 Task: Search any object in the object manager
Action: Mouse scrolled (364, 257) with delta (0, 0)
Screenshot: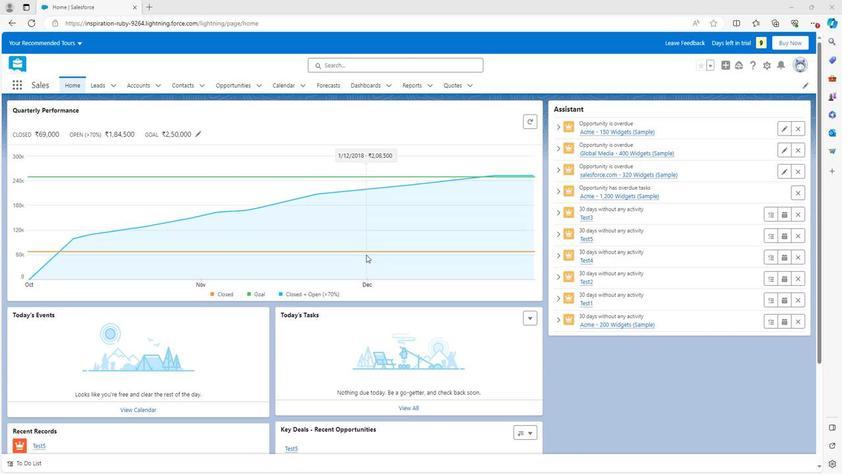 
Action: Mouse scrolled (364, 257) with delta (0, 0)
Screenshot: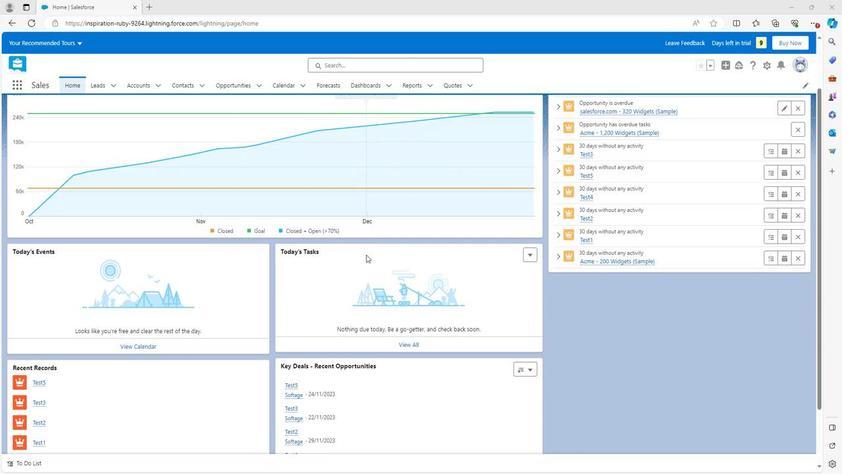 
Action: Mouse scrolled (364, 257) with delta (0, 0)
Screenshot: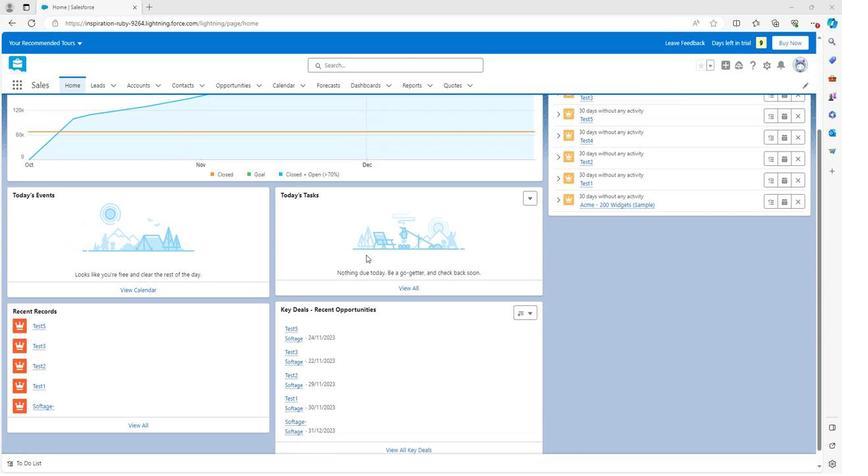 
Action: Mouse scrolled (364, 257) with delta (0, 0)
Screenshot: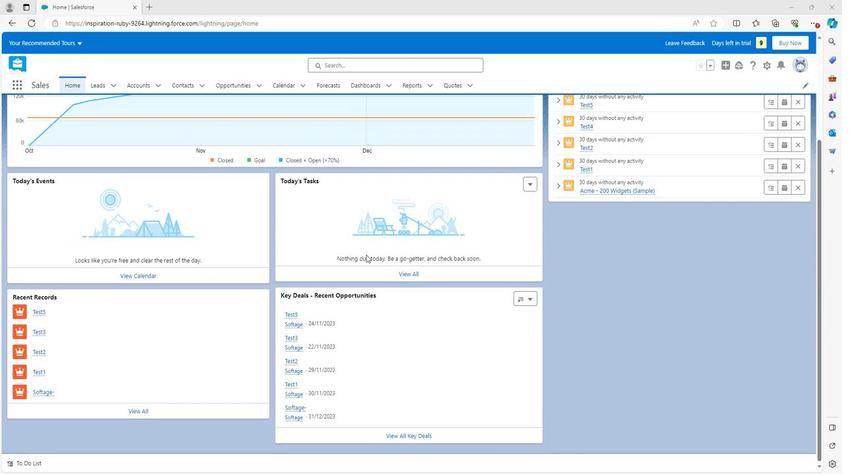 
Action: Mouse scrolled (364, 257) with delta (0, 0)
Screenshot: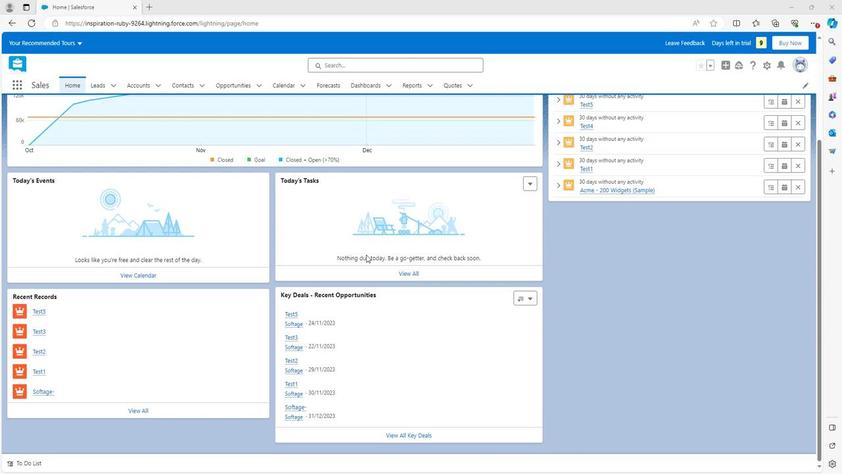
Action: Mouse scrolled (364, 258) with delta (0, 0)
Screenshot: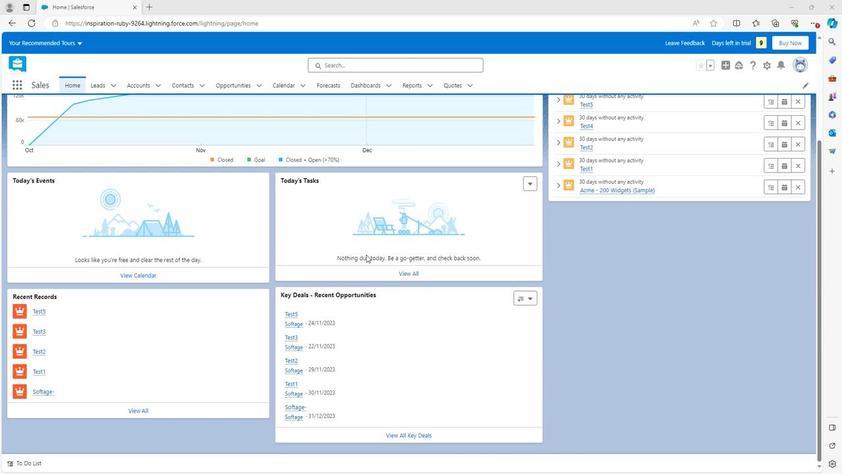 
Action: Mouse scrolled (364, 258) with delta (0, 0)
Screenshot: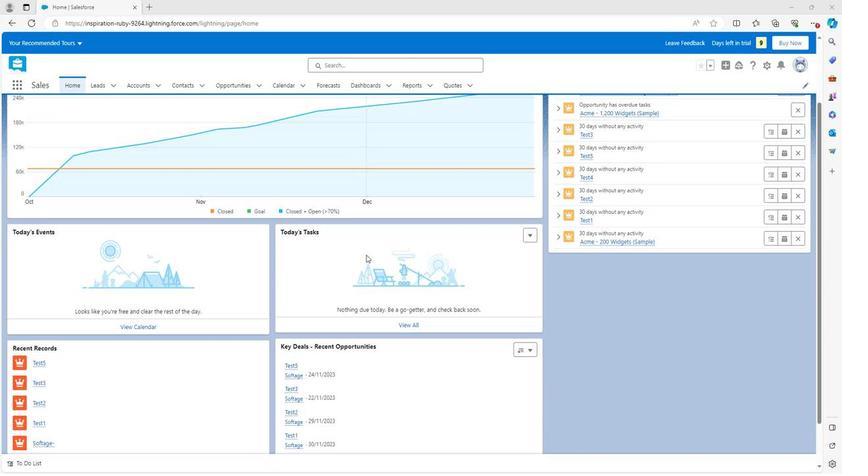 
Action: Mouse scrolled (364, 258) with delta (0, 0)
Screenshot: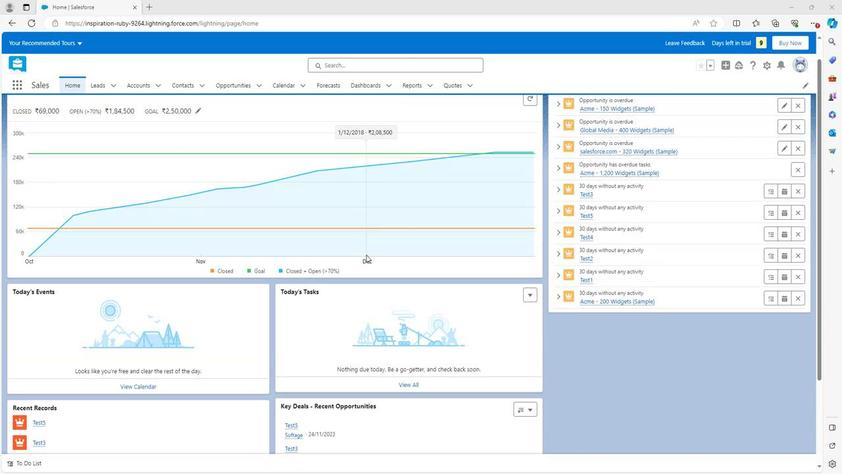 
Action: Mouse scrolled (364, 258) with delta (0, 0)
Screenshot: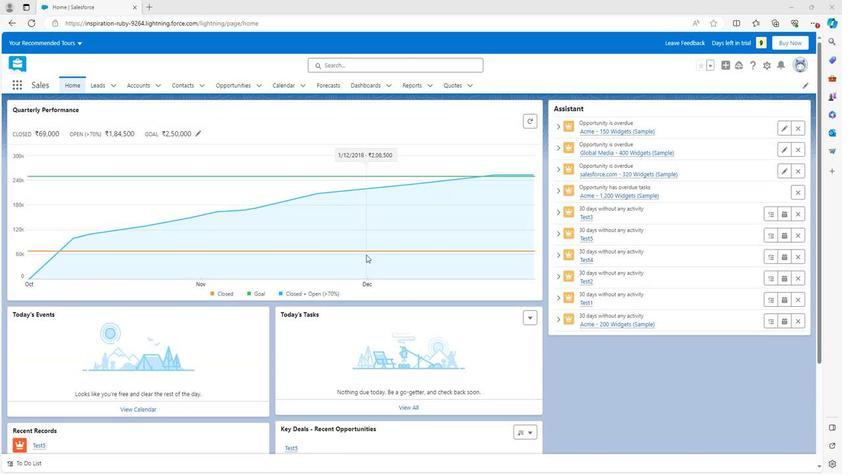 
Action: Mouse scrolled (364, 258) with delta (0, 0)
Screenshot: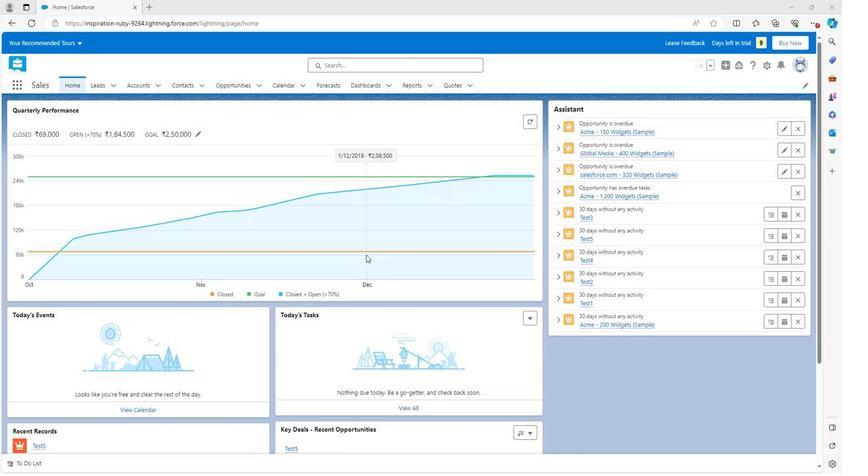 
Action: Mouse moved to (764, 64)
Screenshot: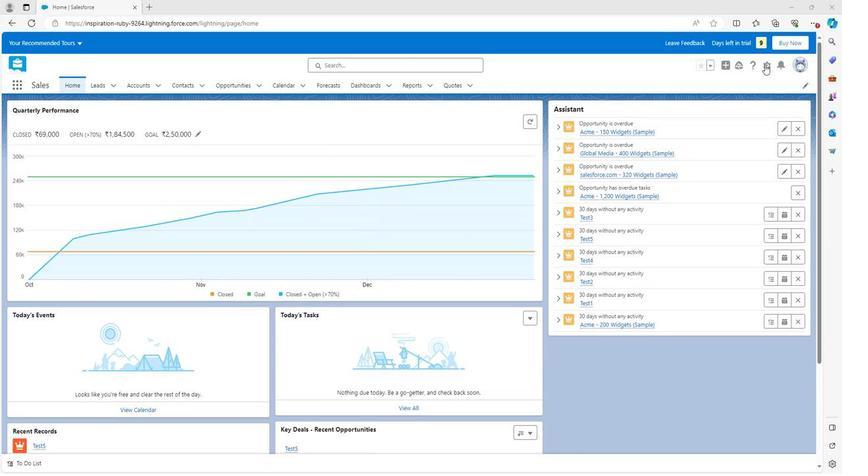 
Action: Mouse pressed left at (764, 64)
Screenshot: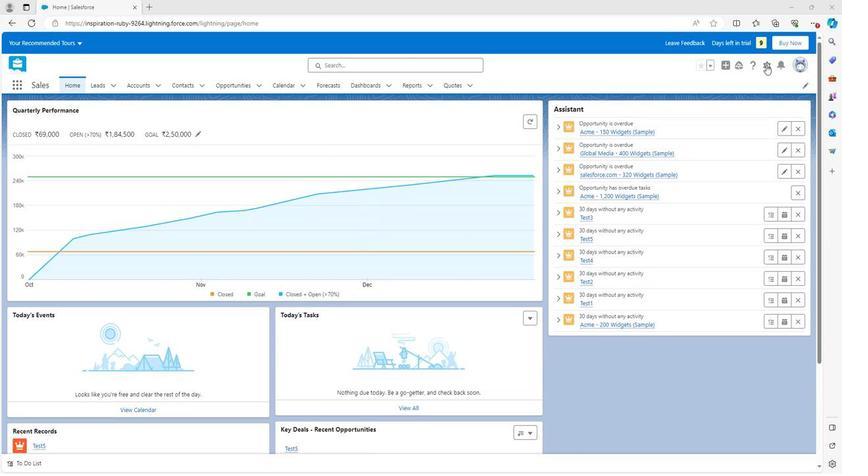 
Action: Mouse moved to (733, 89)
Screenshot: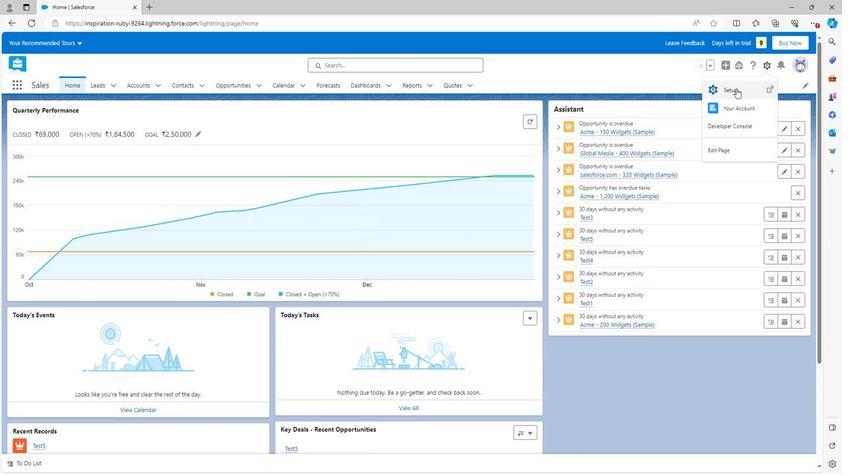 
Action: Mouse pressed left at (733, 89)
Screenshot: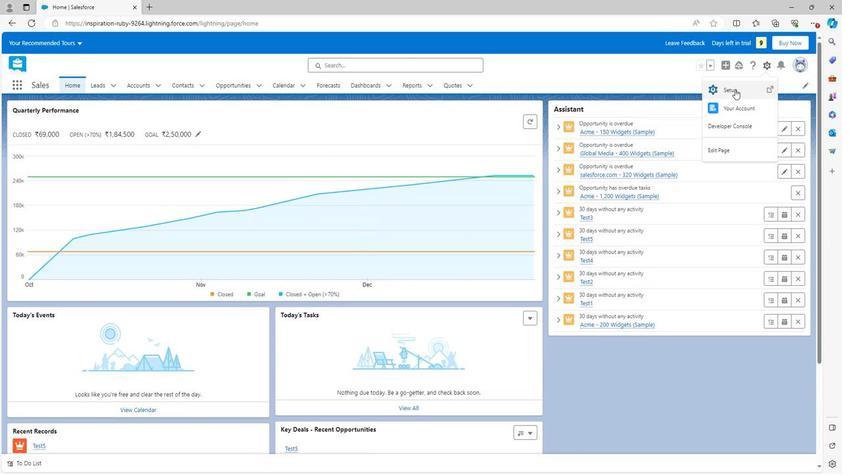 
Action: Mouse moved to (111, 87)
Screenshot: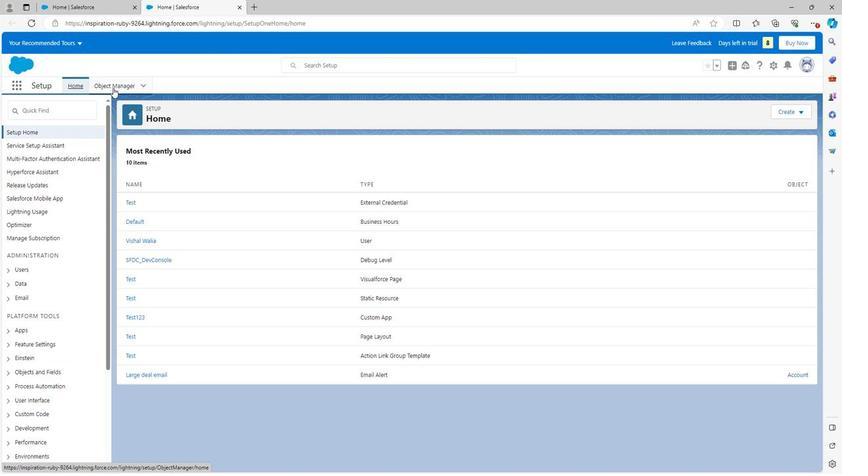 
Action: Mouse pressed left at (111, 87)
Screenshot: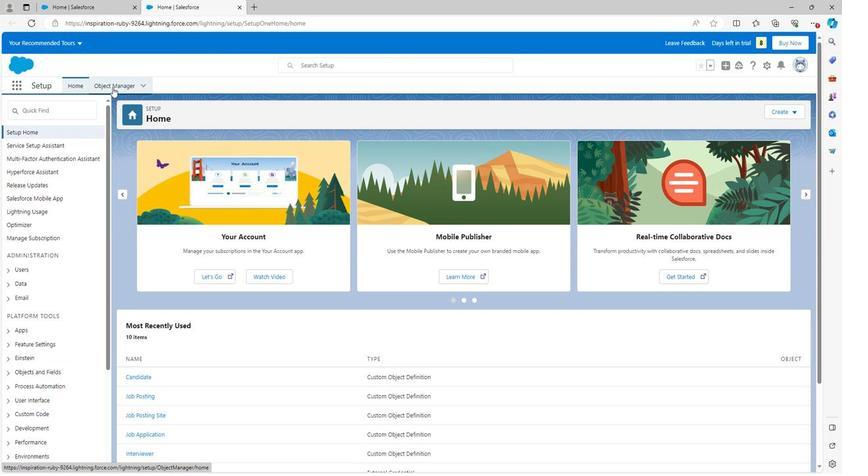 
Action: Mouse moved to (670, 114)
Screenshot: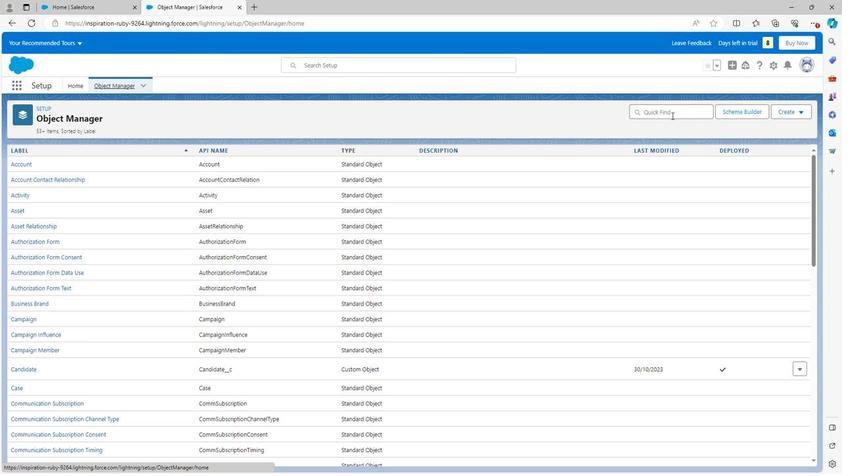 
Action: Mouse pressed left at (670, 114)
Screenshot: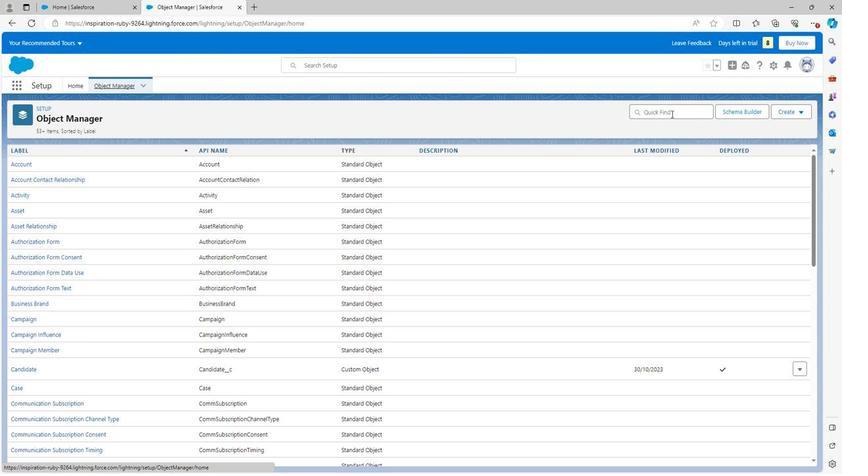 
Action: Mouse moved to (594, 110)
Screenshot: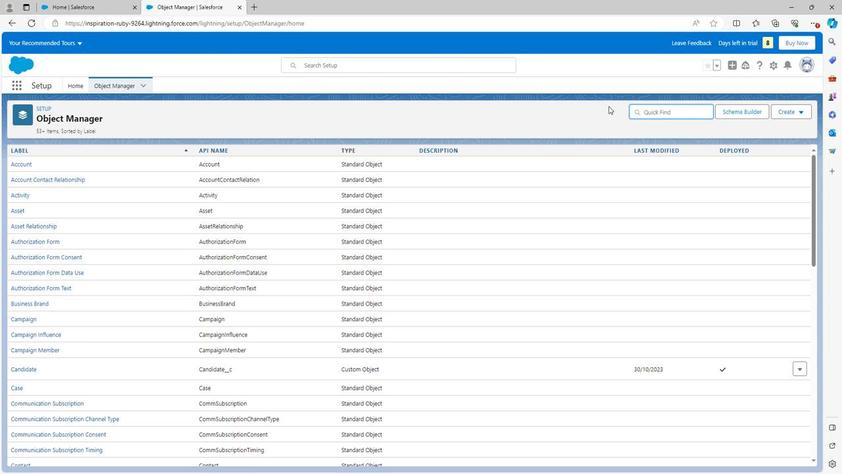 
Action: Key pressed <Key.shift>communication<Key.space>subscription
Screenshot: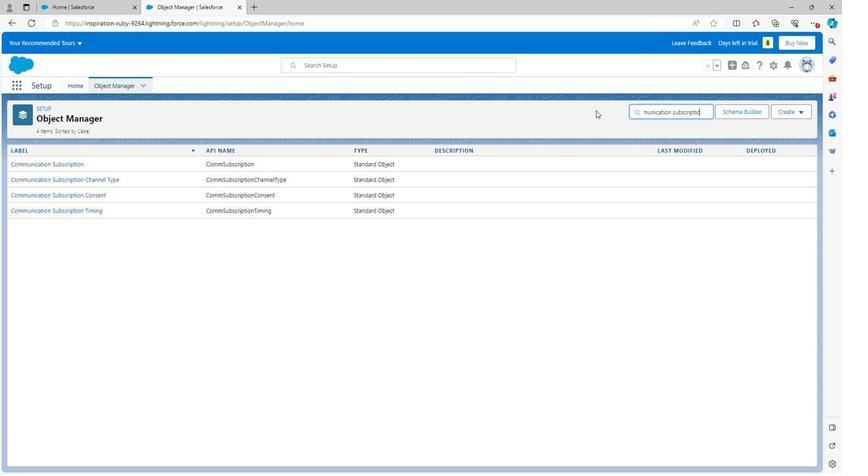 
Action: Mouse moved to (616, 121)
Screenshot: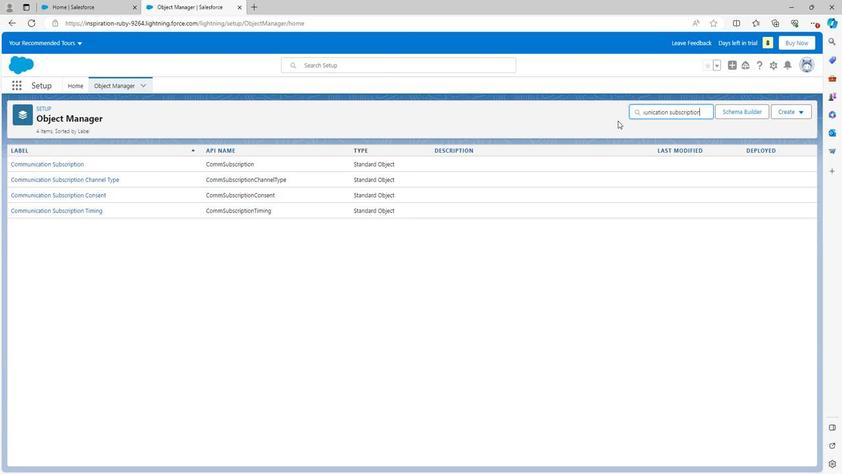 
Action: Key pressed <Key.backspace>
Screenshot: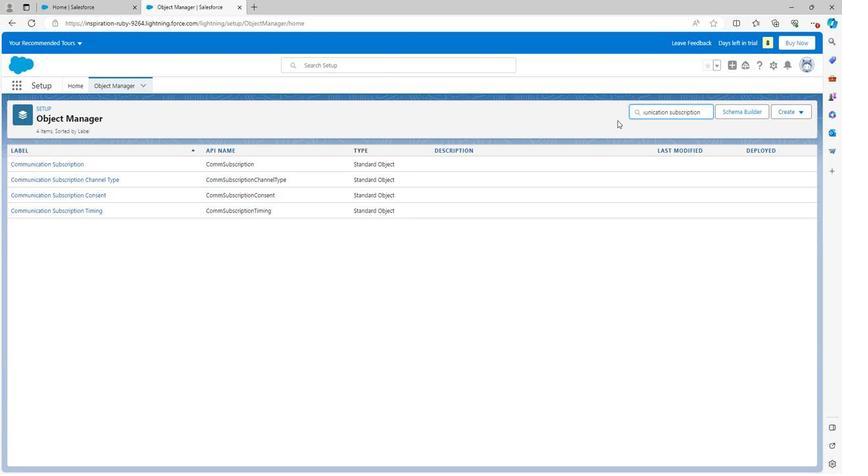 
Action: Mouse moved to (616, 120)
Screenshot: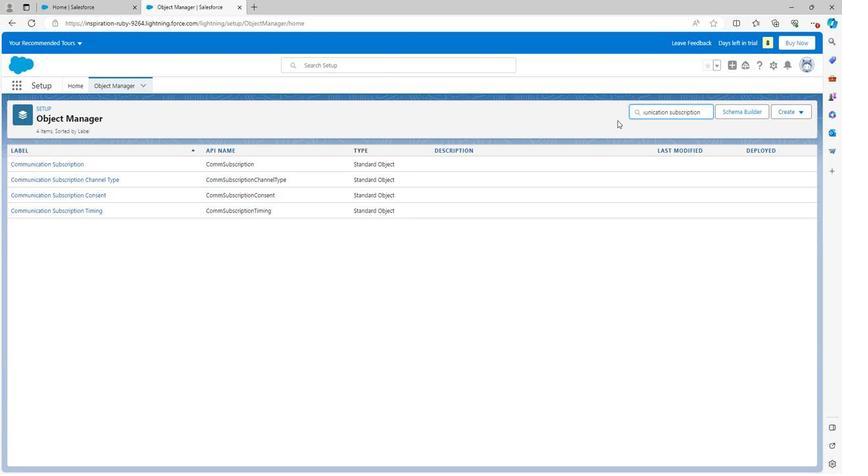 
Action: Key pressed <Key.backspace>
Screenshot: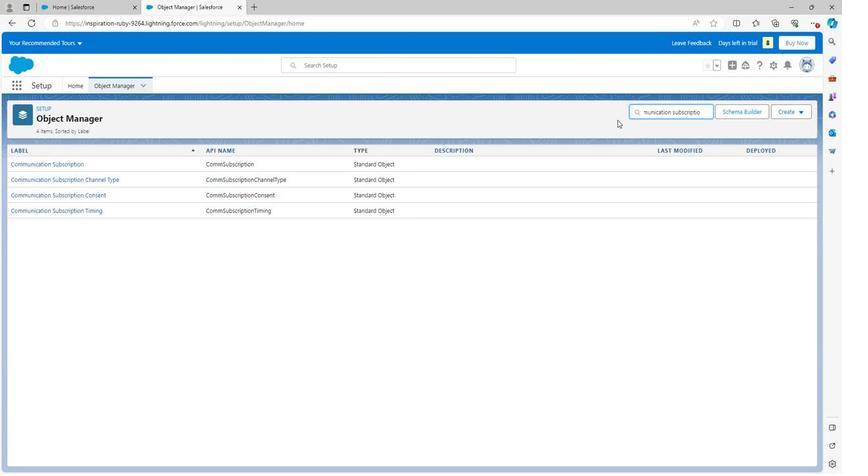 
Action: Mouse moved to (615, 120)
Screenshot: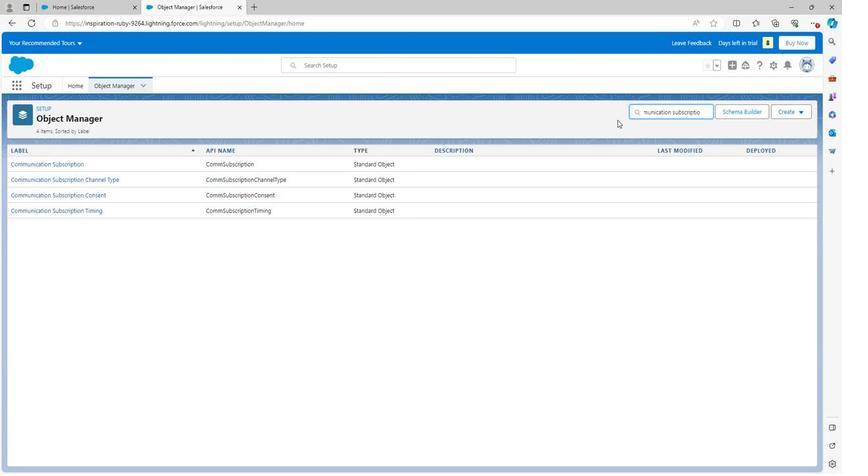 
Action: Key pressed <Key.backspace>
Screenshot: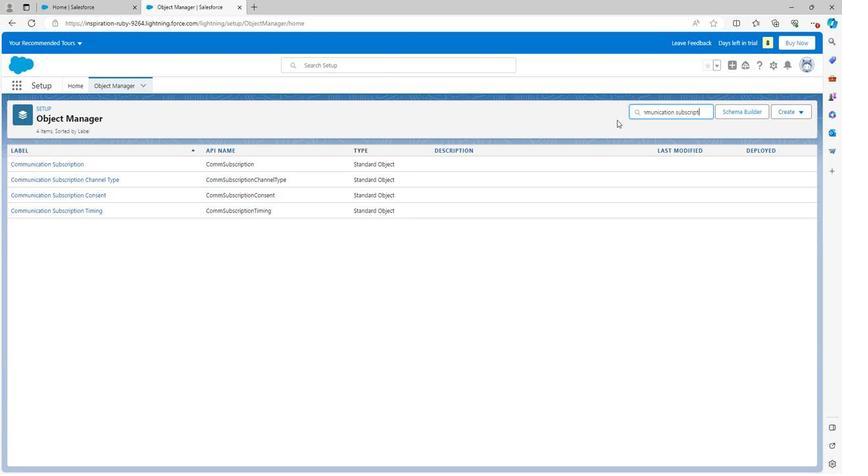 
Action: Mouse moved to (615, 120)
Screenshot: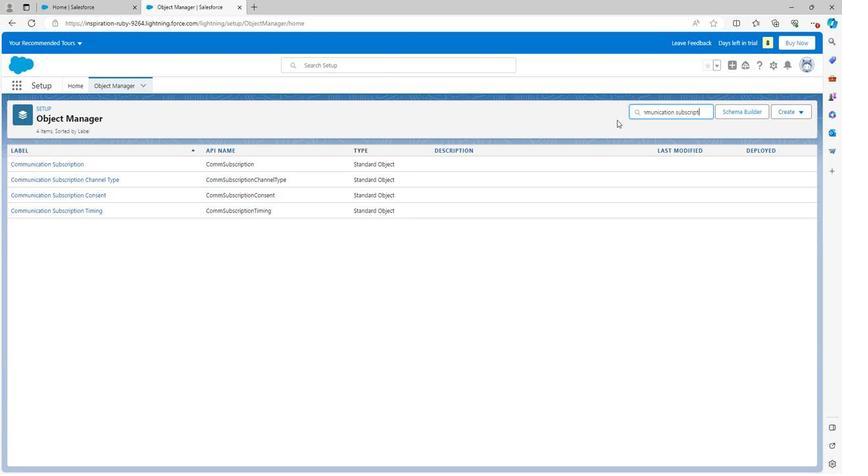 
Action: Key pressed <Key.backspace><Key.backspace><Key.backspace><Key.backspace><Key.backspace>
Screenshot: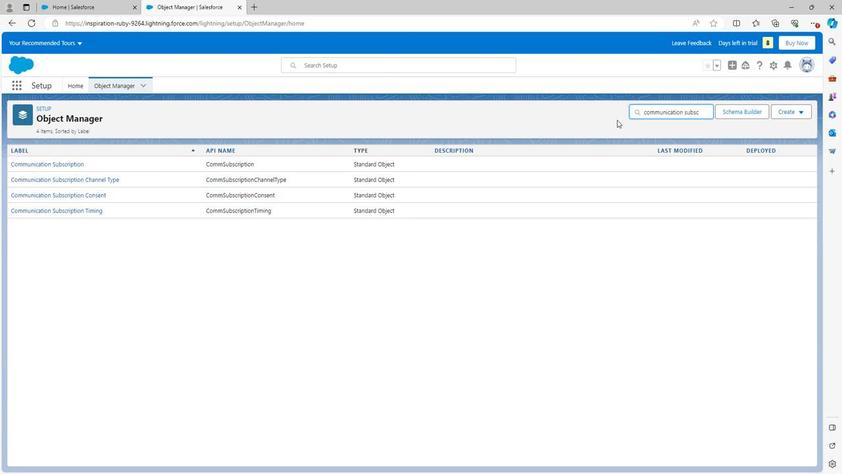 
Action: Mouse moved to (615, 120)
Screenshot: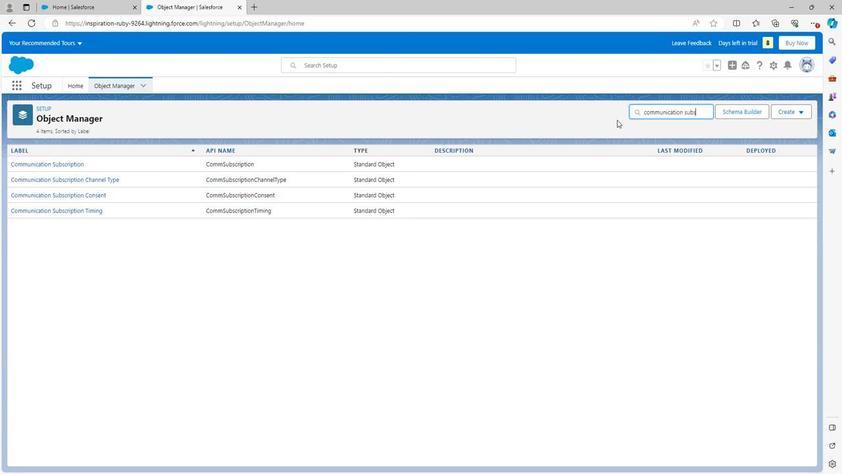 
Action: Key pressed <Key.backspace><Key.backspace><Key.backspace><Key.backspace><Key.backspace><Key.backspace>
Screenshot: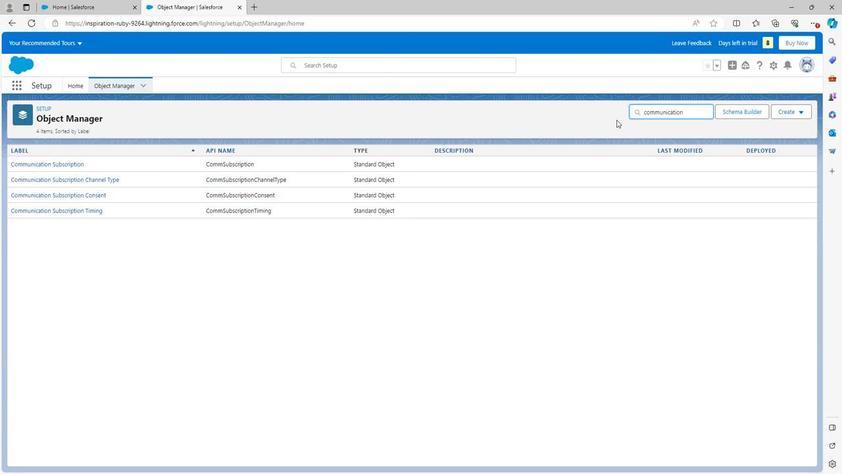
Action: Mouse moved to (615, 120)
Screenshot: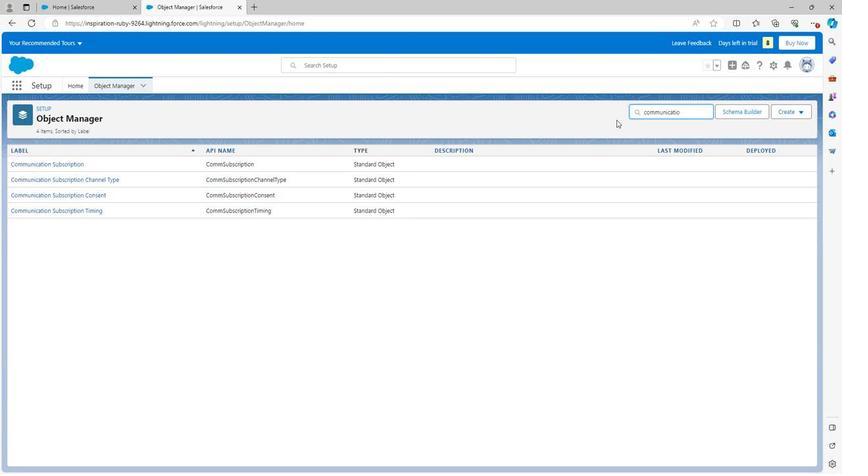 
Action: Key pressed <Key.backspace><Key.backspace><Key.backspace><Key.backspace>
Screenshot: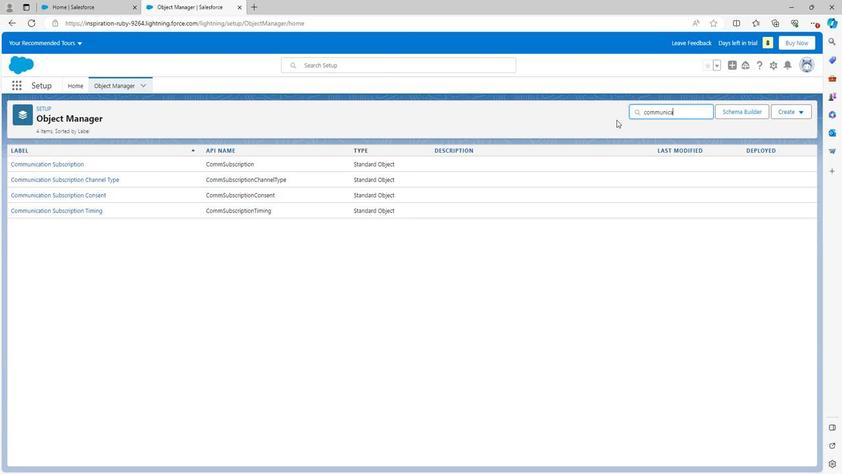
Action: Mouse moved to (615, 121)
Screenshot: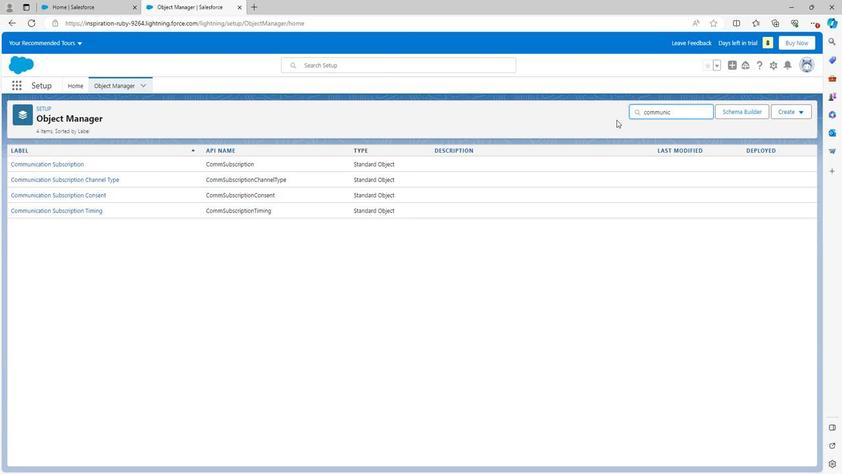 
Action: Key pressed <Key.backspace><Key.backspace>
Screenshot: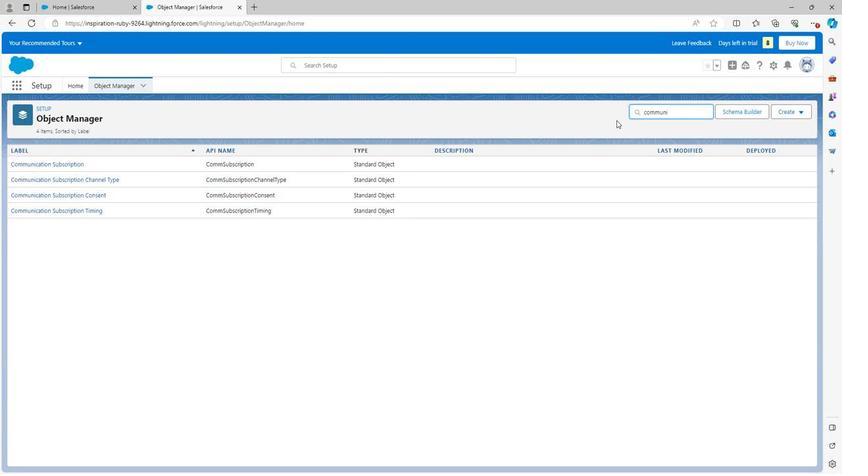 
Action: Mouse moved to (615, 121)
Screenshot: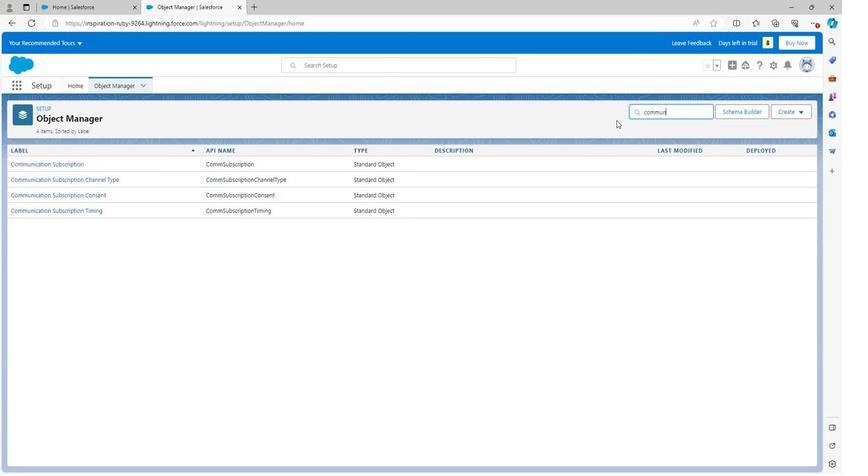 
Action: Key pressed <Key.backspace><Key.backspace>
Screenshot: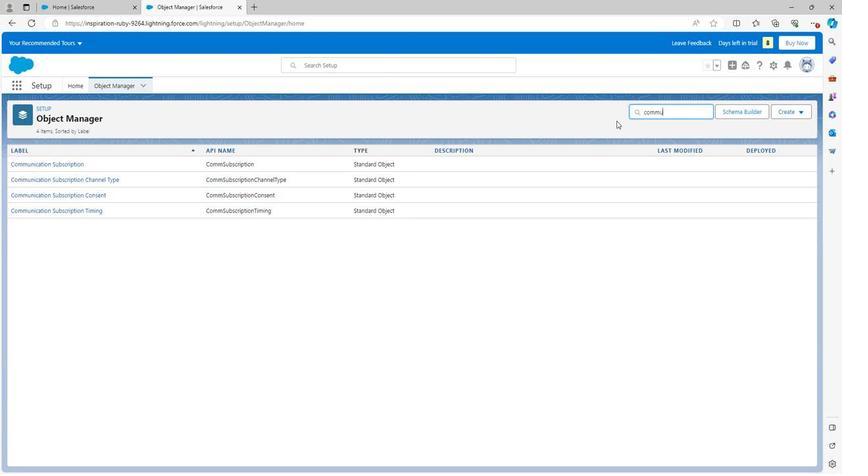 
Action: Mouse moved to (615, 121)
Screenshot: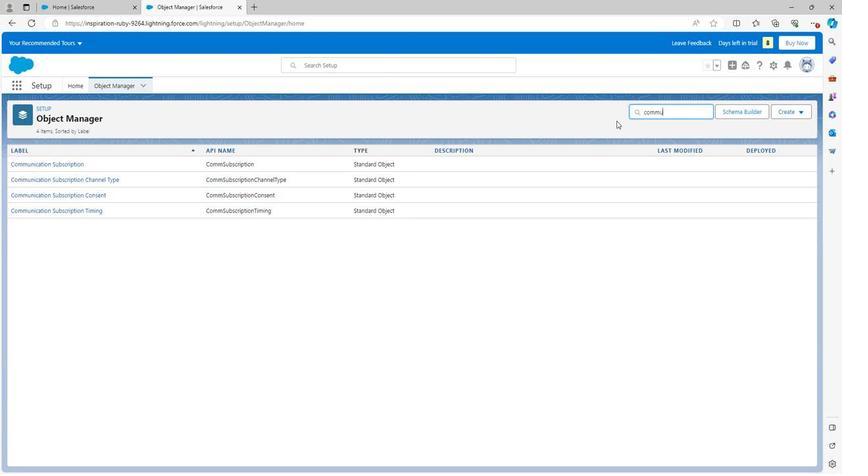 
Action: Key pressed <Key.backspace><Key.backspace>
Screenshot: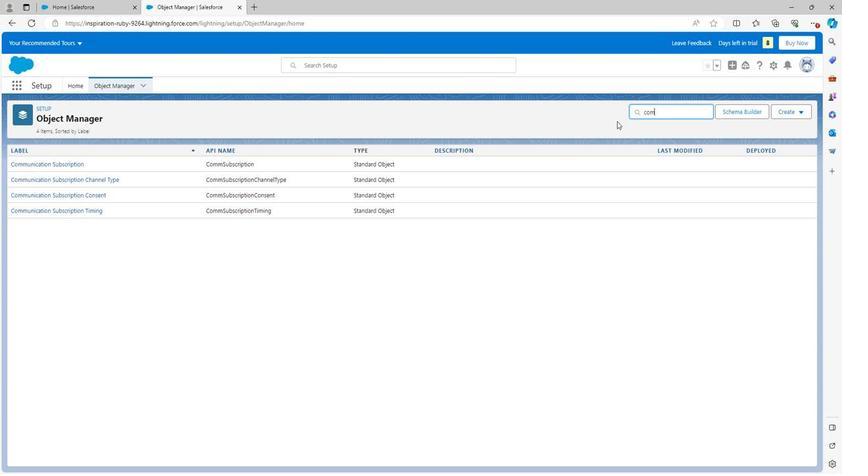
Action: Mouse moved to (615, 121)
Screenshot: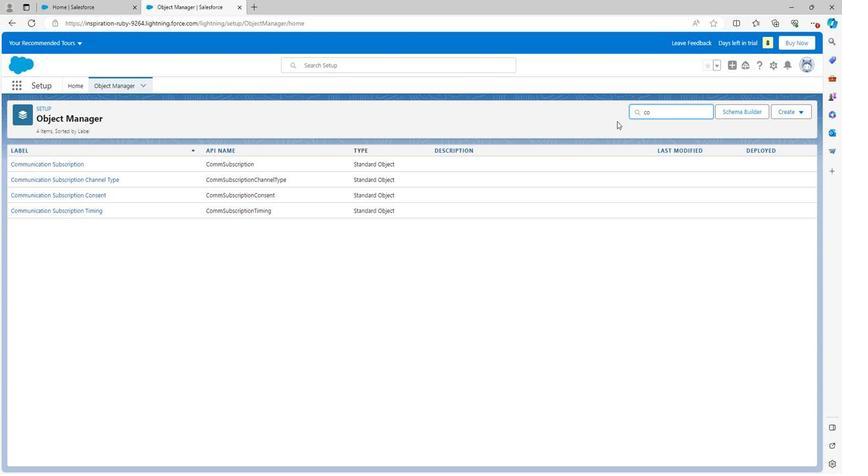 
Action: Key pressed <Key.backspace><Key.backspace>
Screenshot: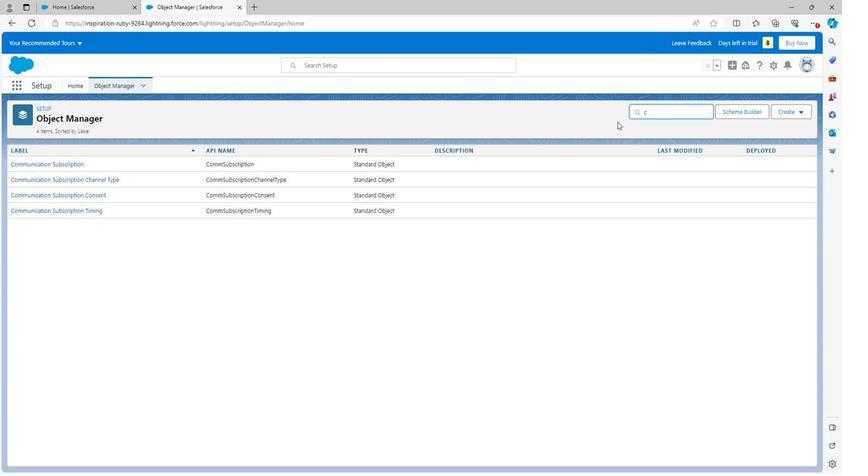 
Action: Mouse moved to (617, 122)
Screenshot: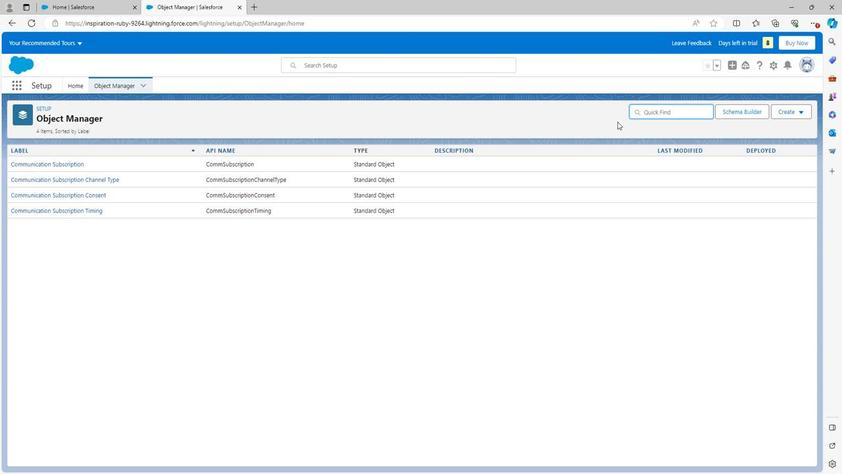 
Action: Key pressed <Key.backspace>
Screenshot: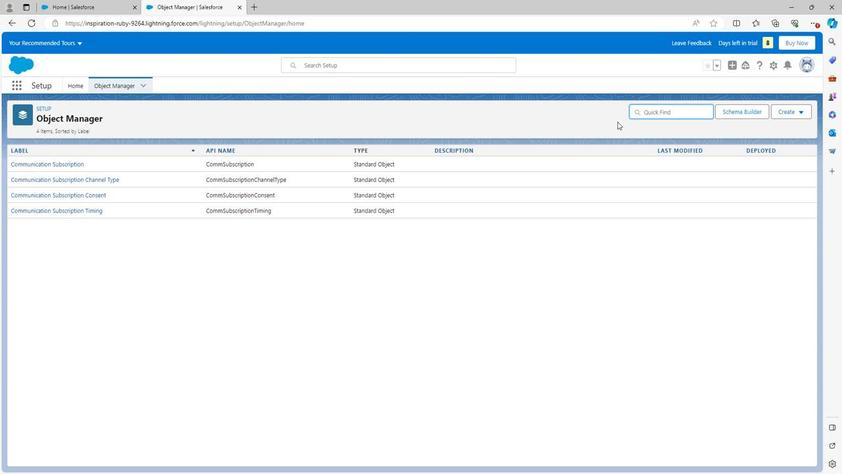 
Action: Mouse moved to (612, 120)
Screenshot: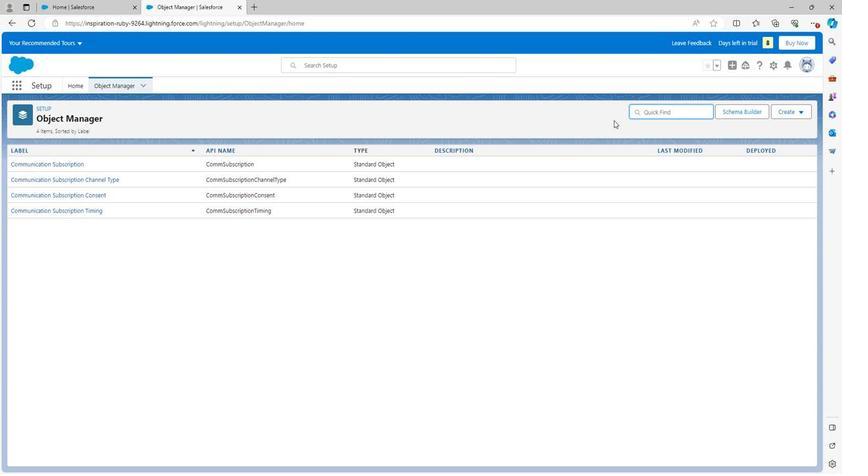 
Action: Mouse pressed left at (612, 120)
Screenshot: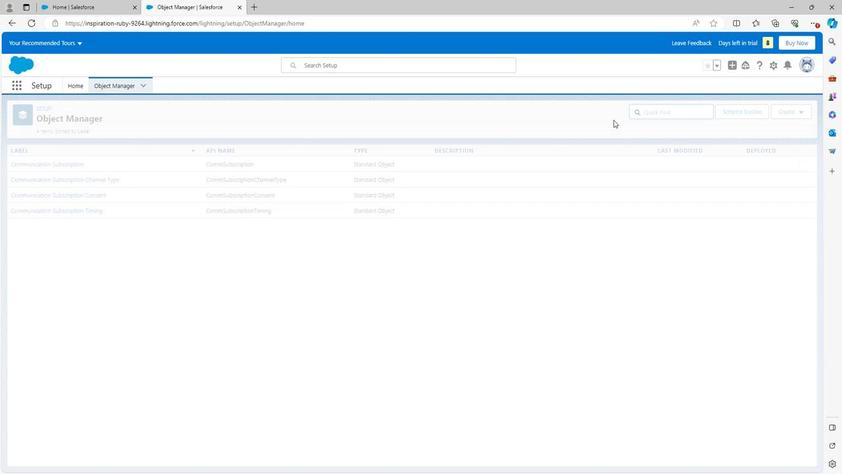 
Action: Mouse moved to (397, 239)
Screenshot: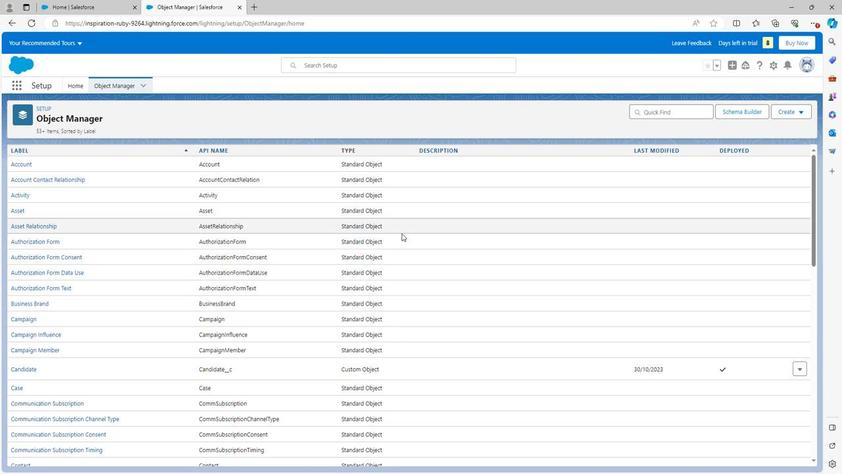 
Action: Mouse scrolled (397, 238) with delta (0, 0)
Screenshot: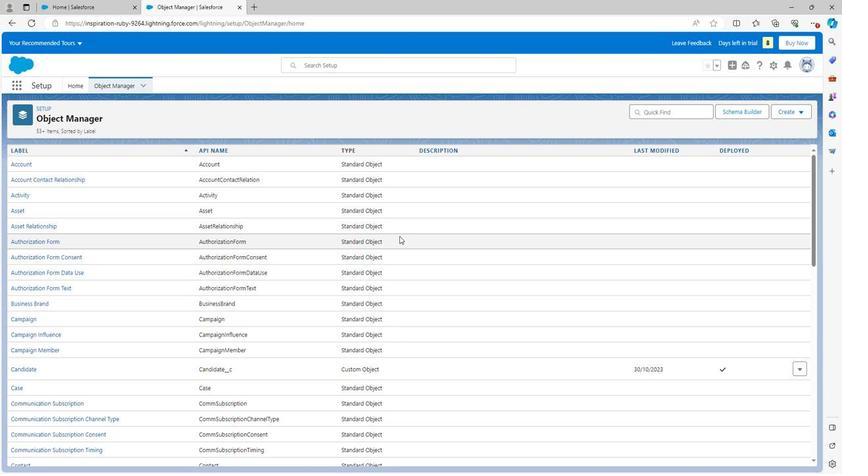 
Action: Mouse scrolled (397, 238) with delta (0, 0)
Screenshot: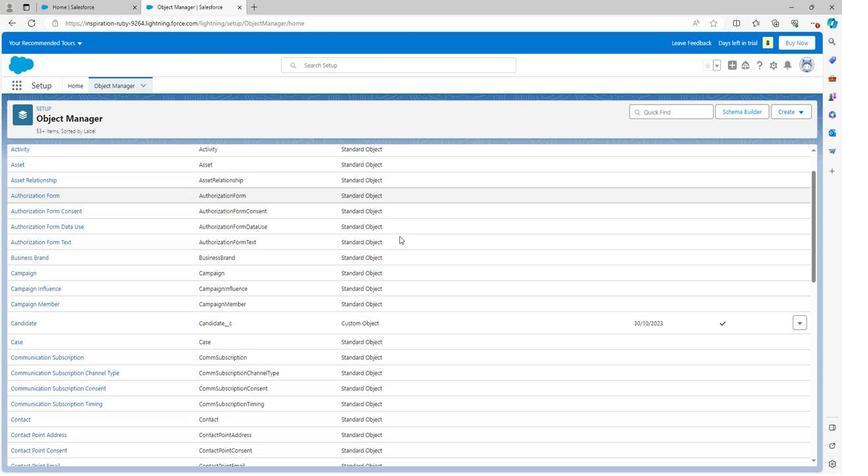 
Action: Mouse scrolled (397, 238) with delta (0, 0)
Screenshot: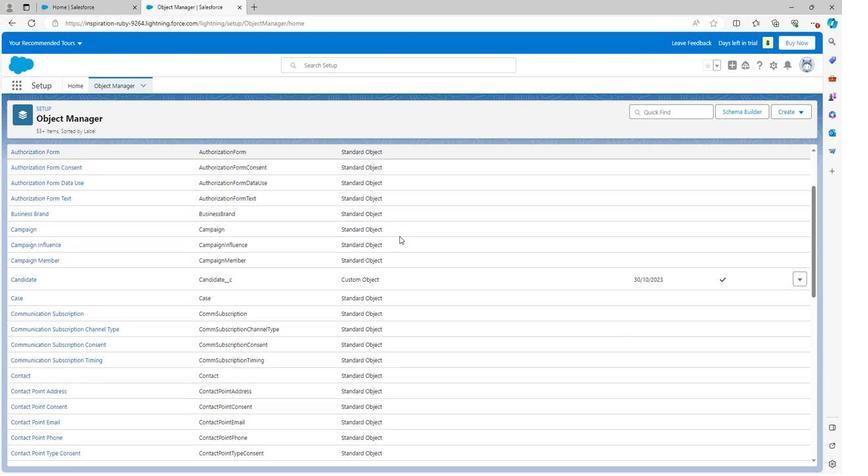 
Action: Mouse scrolled (397, 238) with delta (0, 0)
Screenshot: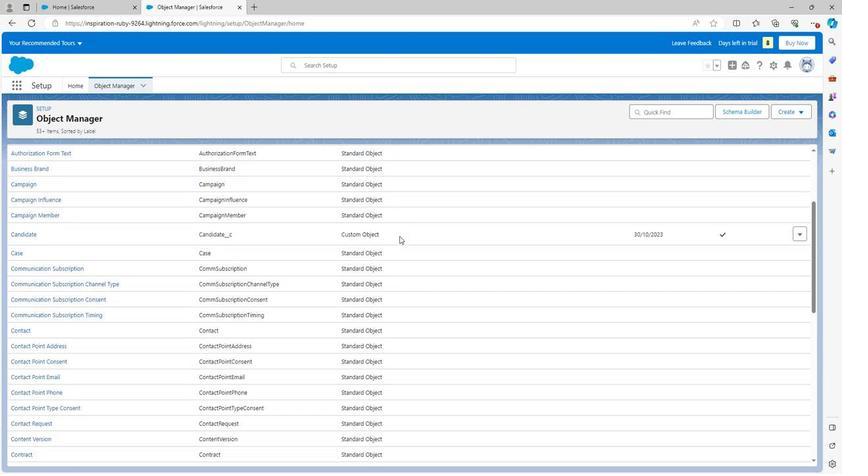 
Action: Mouse moved to (397, 239)
Screenshot: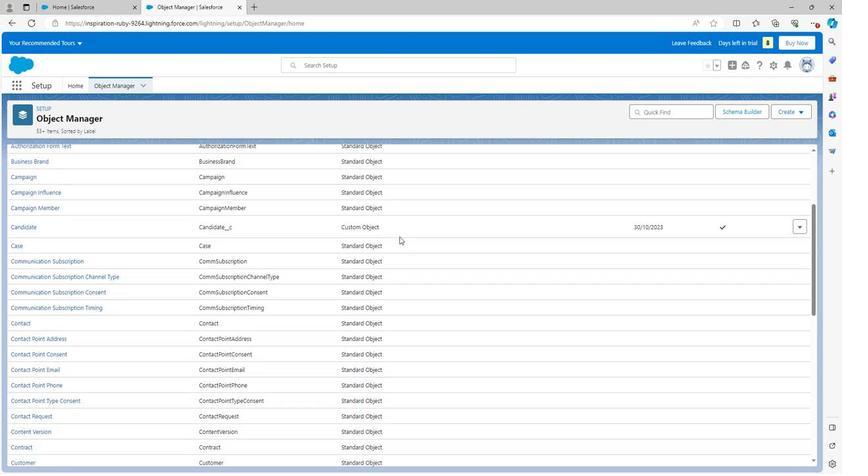 
Action: Mouse scrolled (397, 239) with delta (0, 0)
Screenshot: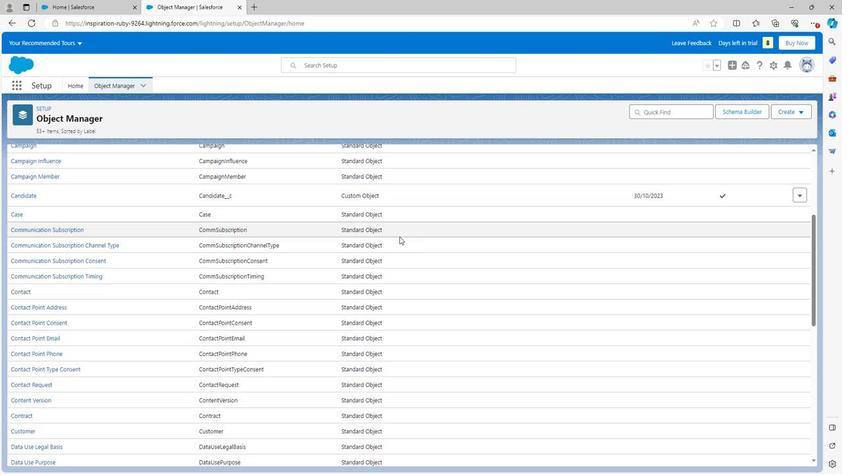 
Action: Mouse scrolled (397, 239) with delta (0, 0)
Screenshot: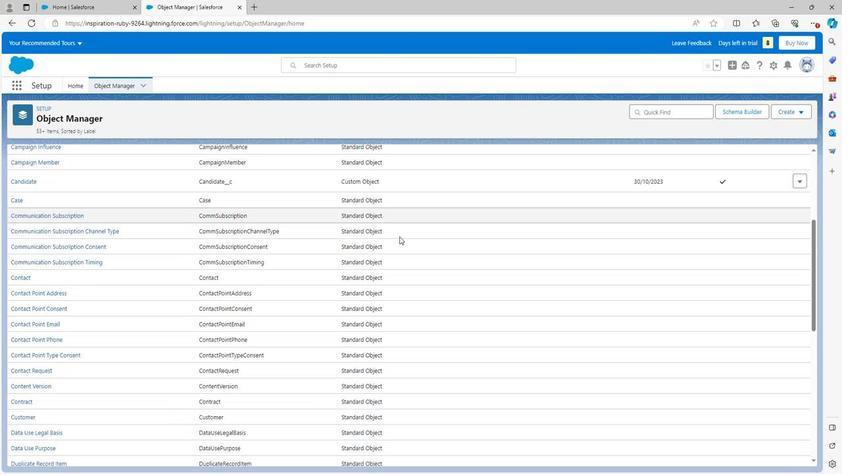 
Action: Mouse scrolled (397, 239) with delta (0, 0)
Screenshot: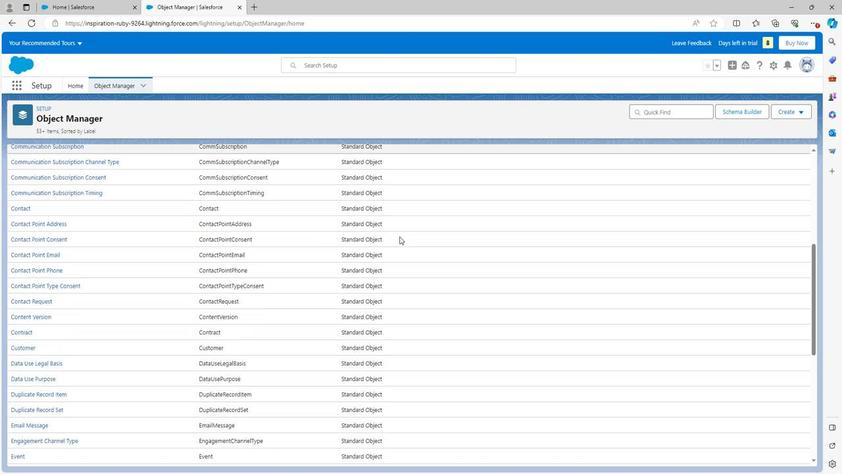 
Action: Mouse moved to (399, 239)
Screenshot: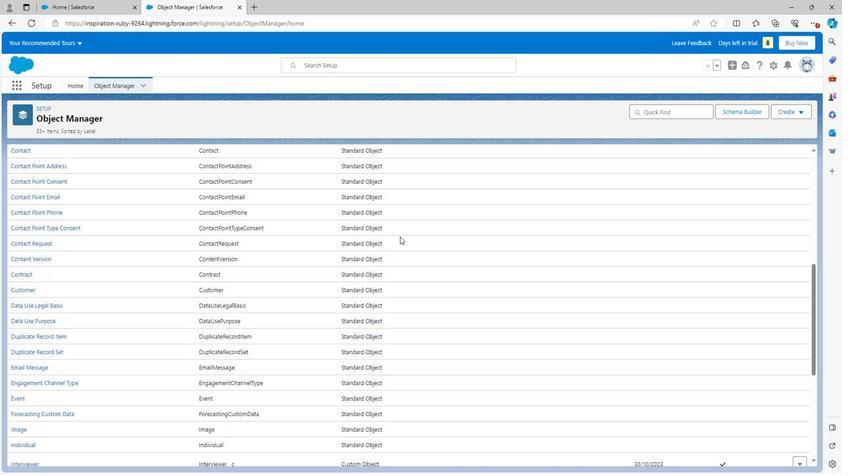 
Action: Mouse scrolled (399, 239) with delta (0, 0)
Screenshot: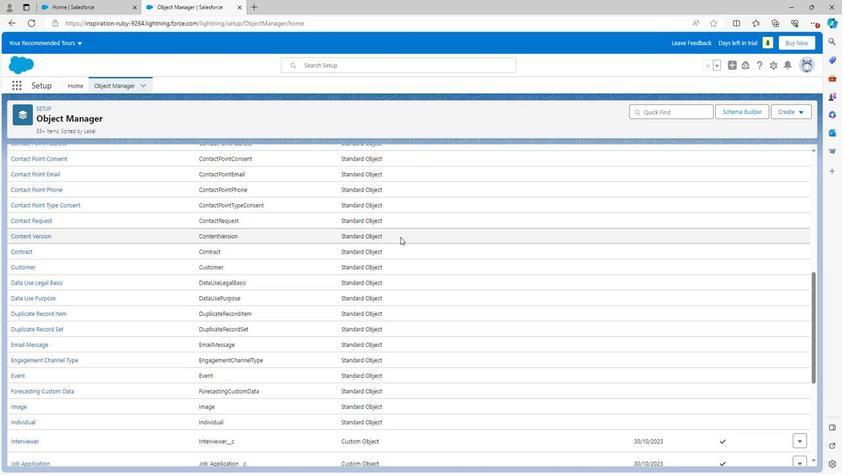 
Action: Mouse scrolled (399, 239) with delta (0, 0)
Screenshot: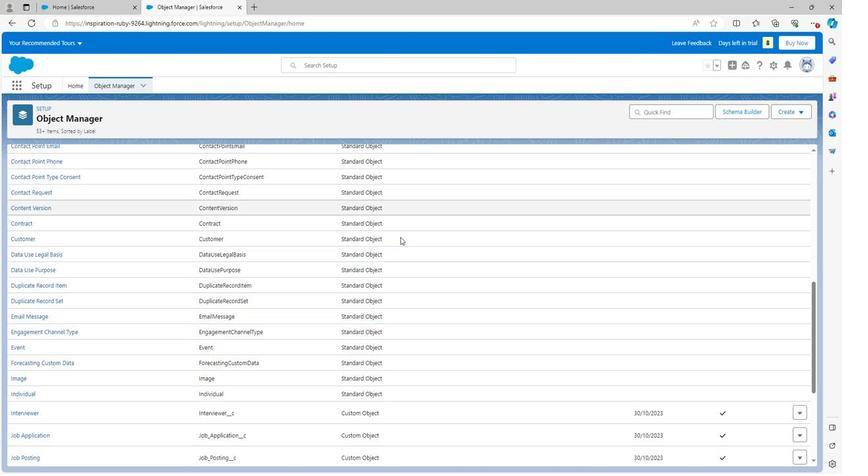 
Action: Mouse scrolled (399, 239) with delta (0, 0)
Screenshot: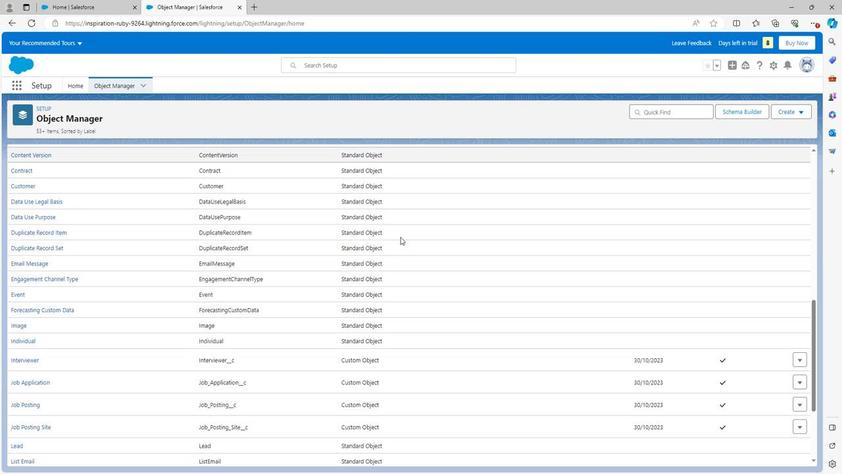 
Action: Mouse scrolled (399, 239) with delta (0, 0)
Screenshot: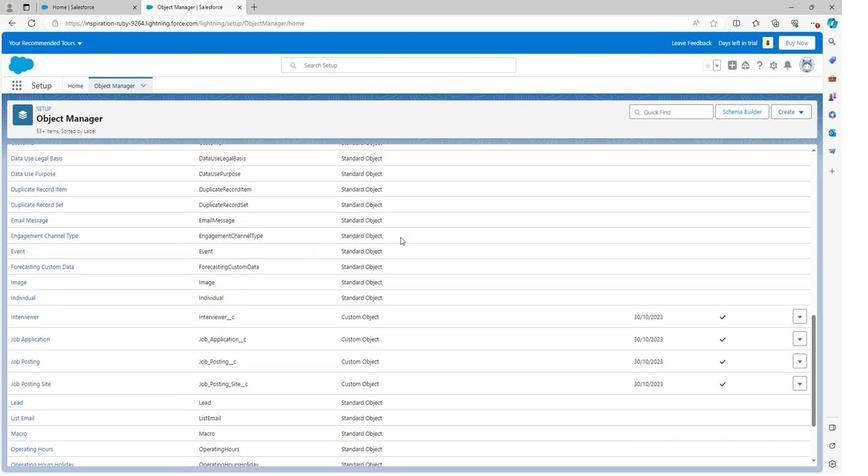 
Action: Mouse scrolled (399, 239) with delta (0, 0)
Screenshot: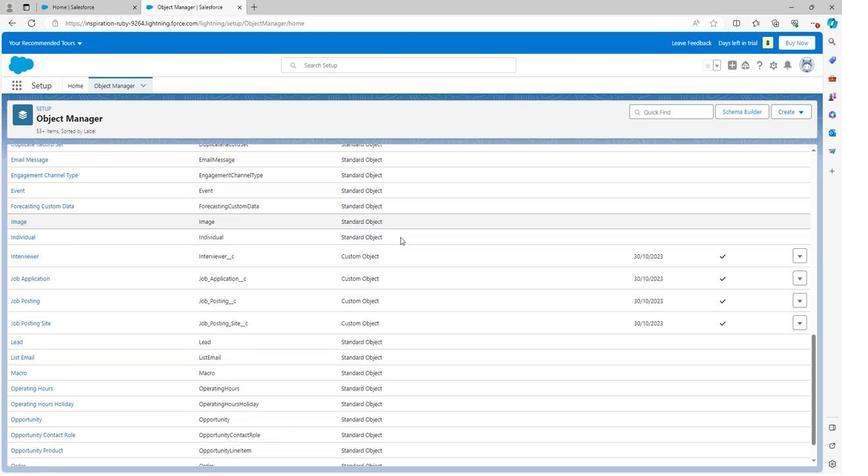 
Action: Mouse scrolled (399, 239) with delta (0, 0)
Screenshot: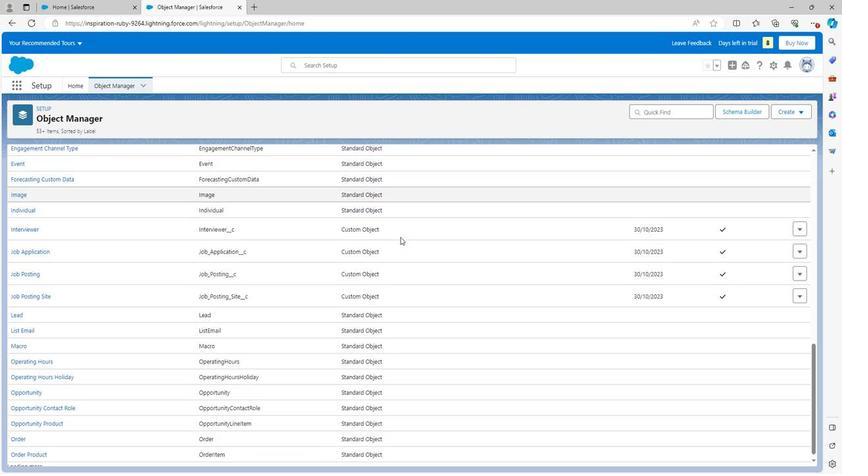 
Action: Mouse scrolled (399, 239) with delta (0, 0)
Screenshot: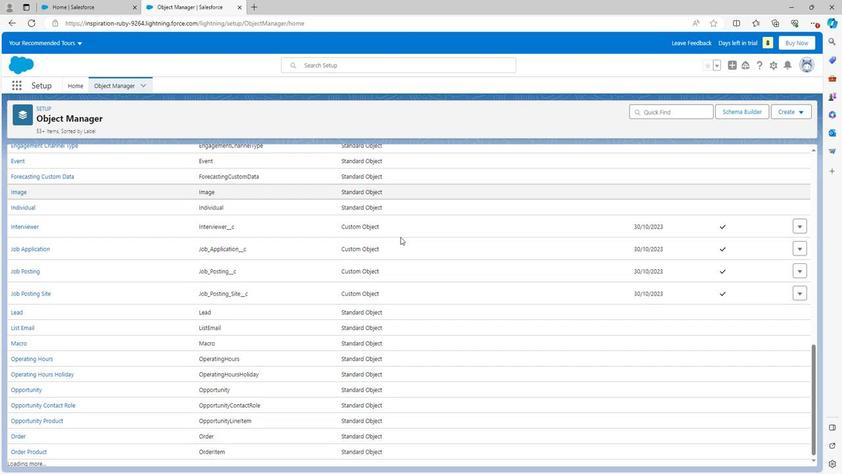 
Action: Mouse scrolled (399, 240) with delta (0, 0)
Screenshot: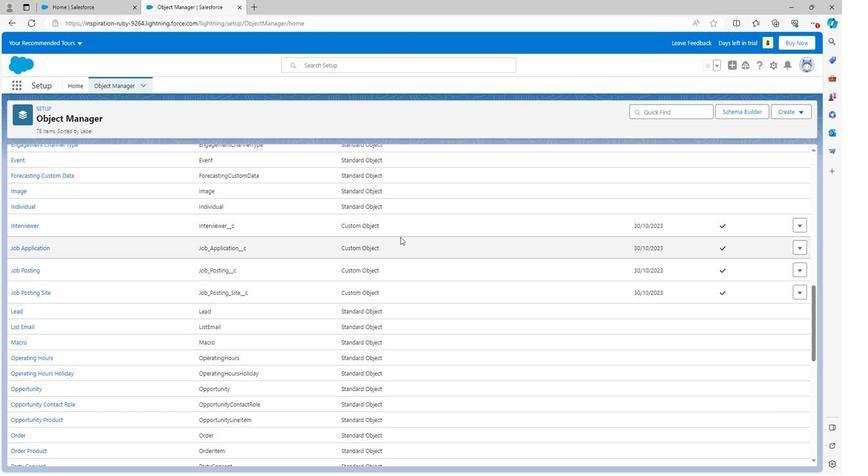 
Action: Mouse scrolled (399, 240) with delta (0, 0)
Screenshot: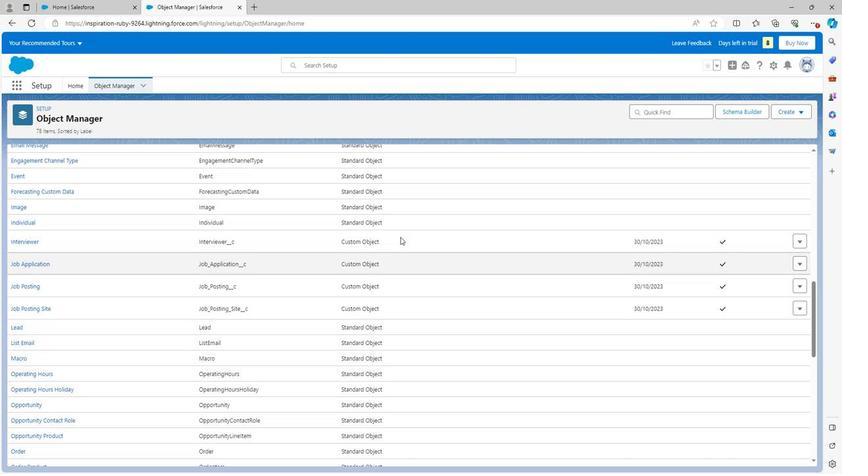 
Action: Mouse scrolled (399, 240) with delta (0, 0)
Screenshot: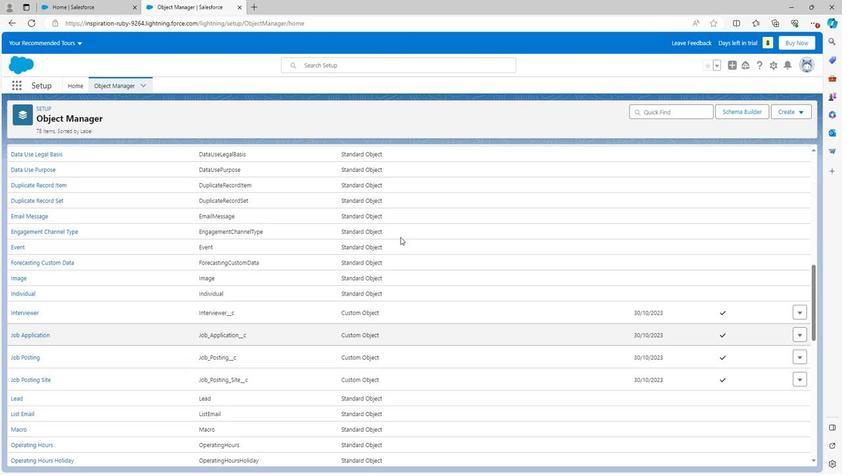 
Action: Mouse scrolled (399, 240) with delta (0, 0)
Screenshot: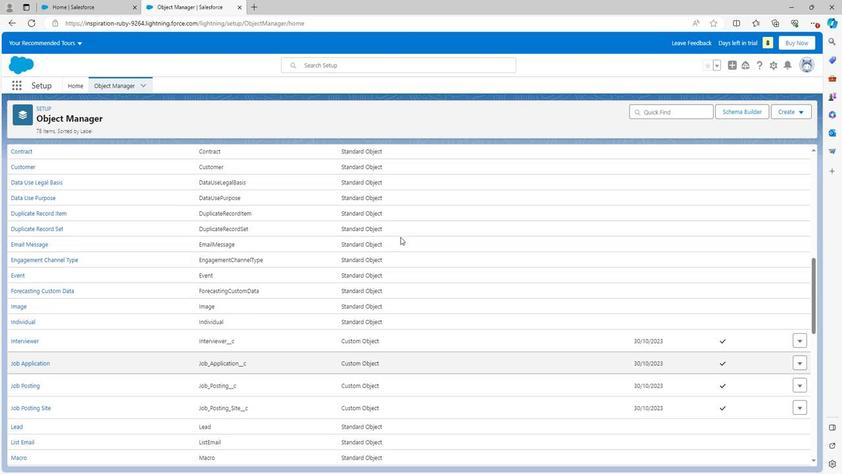 
Action: Mouse scrolled (399, 240) with delta (0, 0)
Screenshot: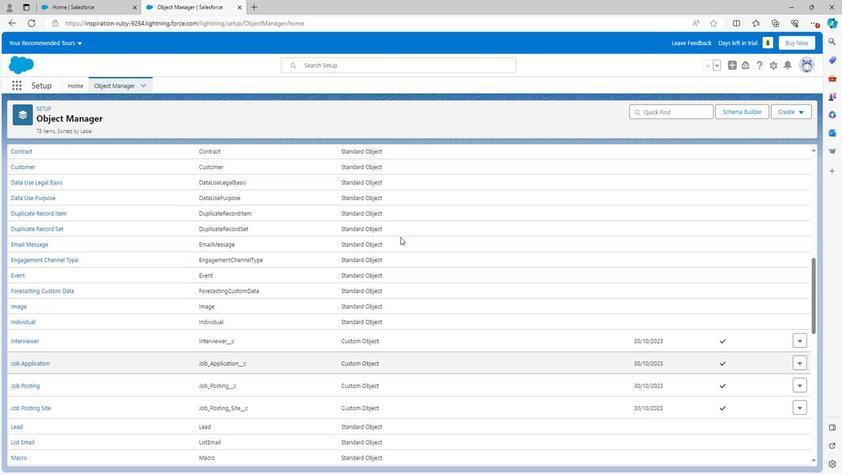 
Action: Mouse scrolled (399, 240) with delta (0, 0)
Screenshot: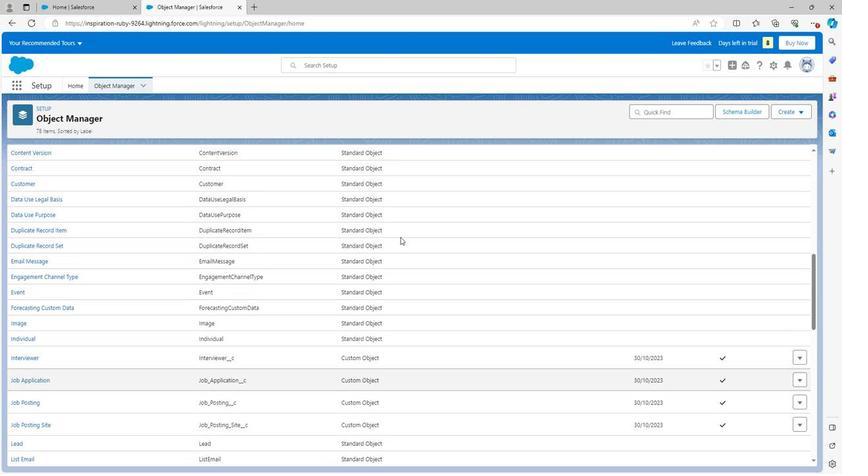 
Action: Mouse scrolled (399, 240) with delta (0, 0)
Screenshot: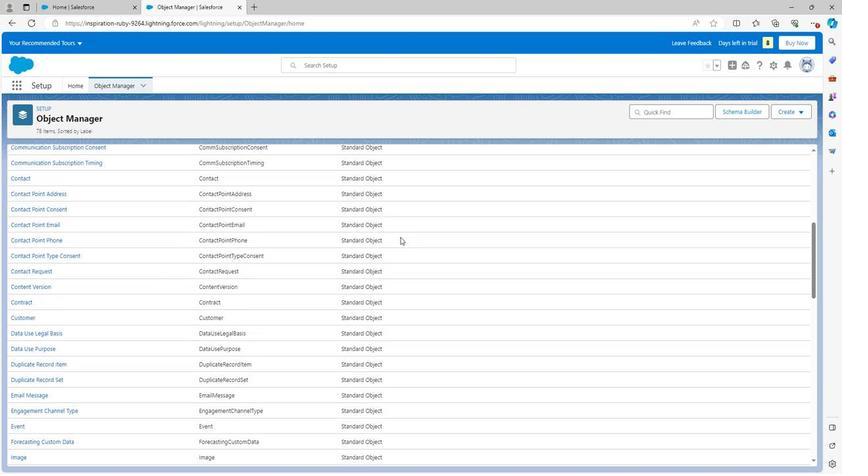 
Action: Mouse moved to (400, 238)
Screenshot: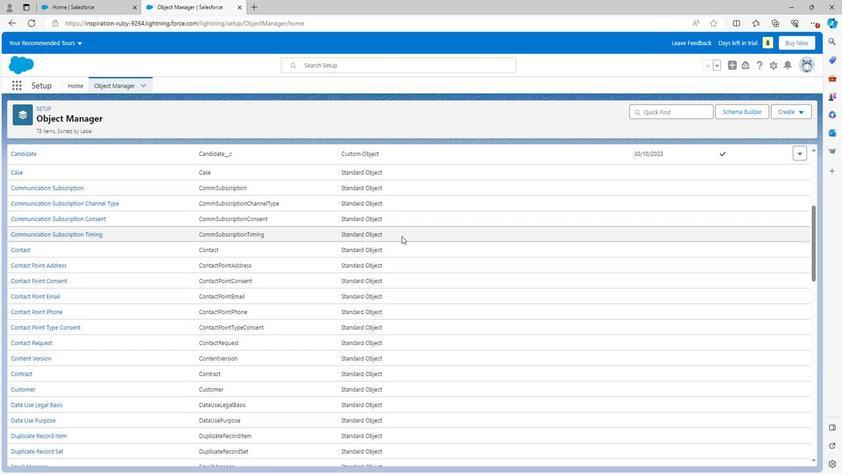 
Action: Mouse scrolled (400, 239) with delta (0, 0)
Screenshot: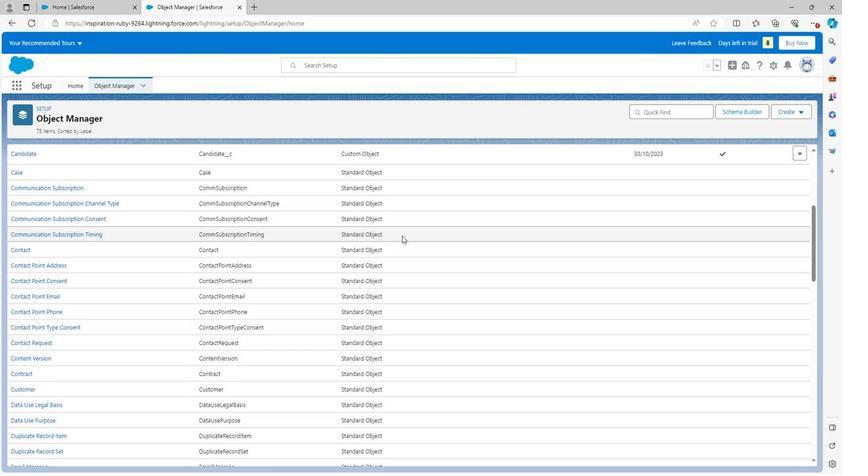 
Action: Mouse scrolled (400, 239) with delta (0, 0)
Screenshot: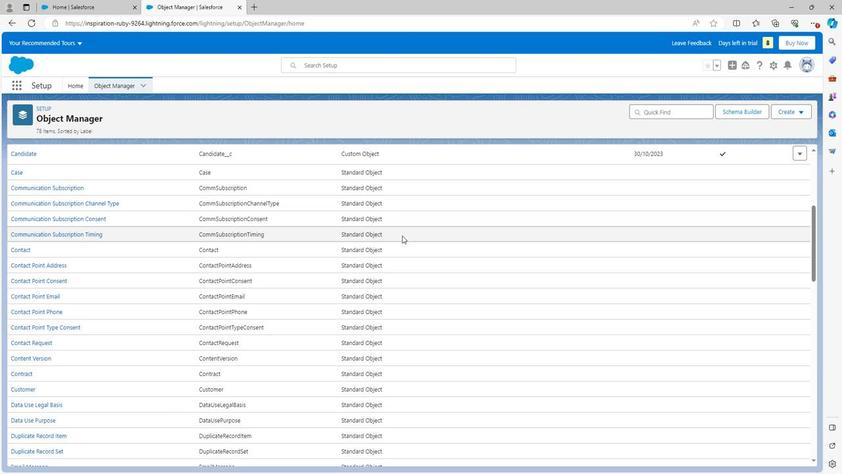 
Action: Mouse scrolled (400, 239) with delta (0, 0)
Screenshot: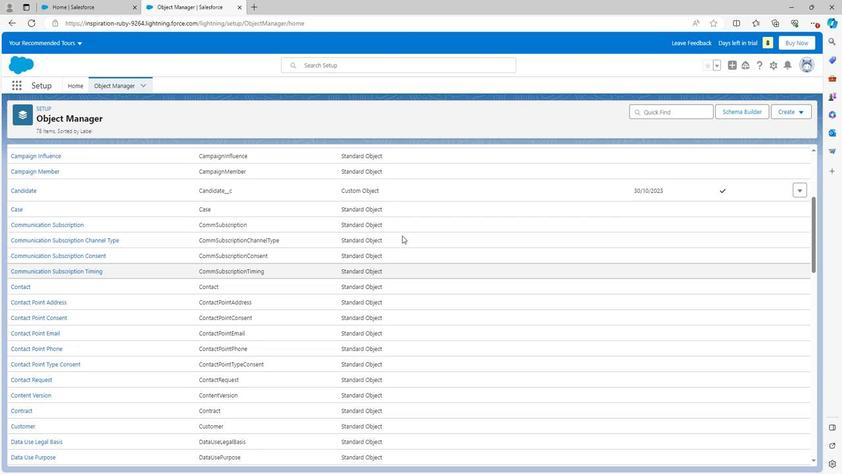 
Action: Mouse scrolled (400, 239) with delta (0, 0)
Screenshot: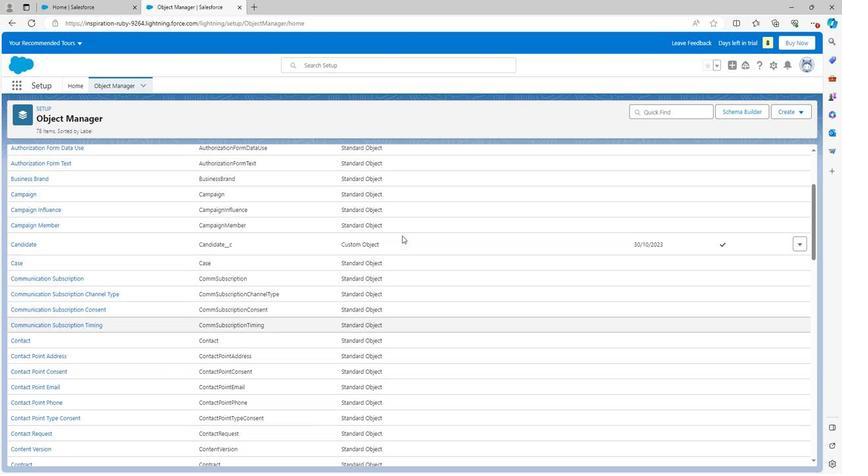 
Action: Mouse scrolled (400, 239) with delta (0, 0)
Screenshot: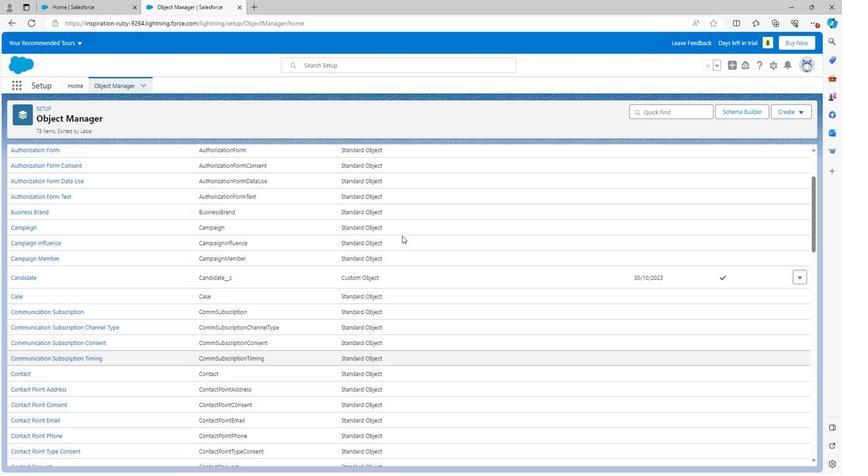 
Action: Mouse scrolled (400, 239) with delta (0, 0)
Screenshot: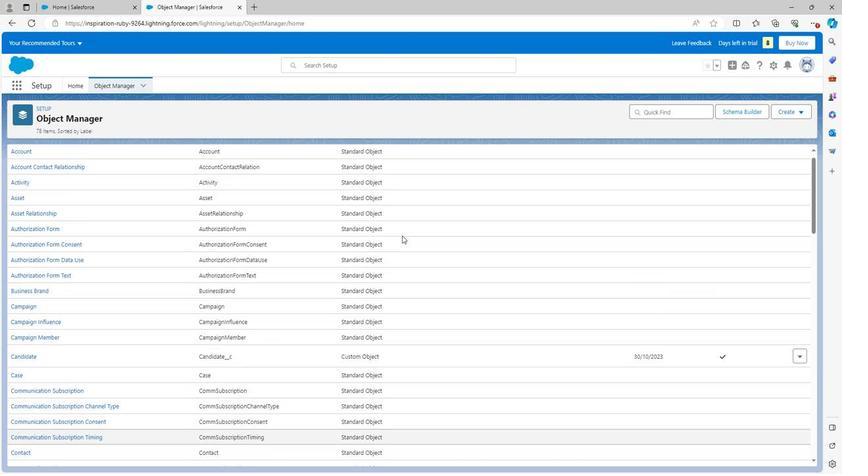 
Action: Mouse moved to (401, 238)
Screenshot: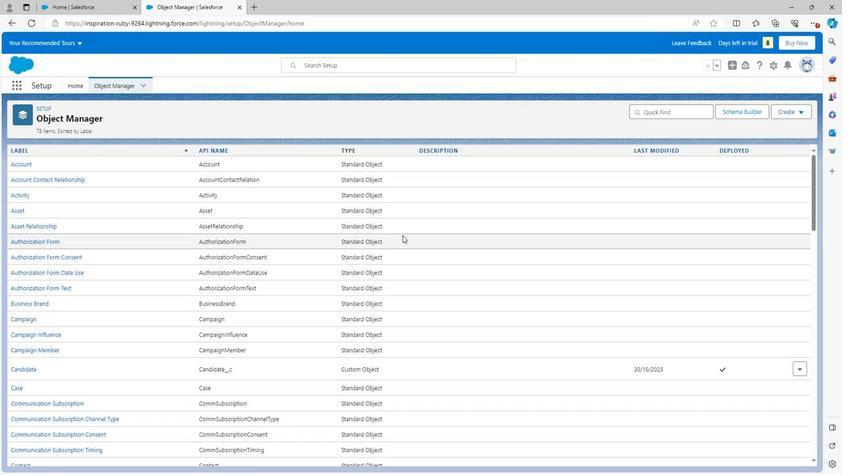 
